 Task: Choose the host language as Italian.
Action: Mouse moved to (873, 128)
Screenshot: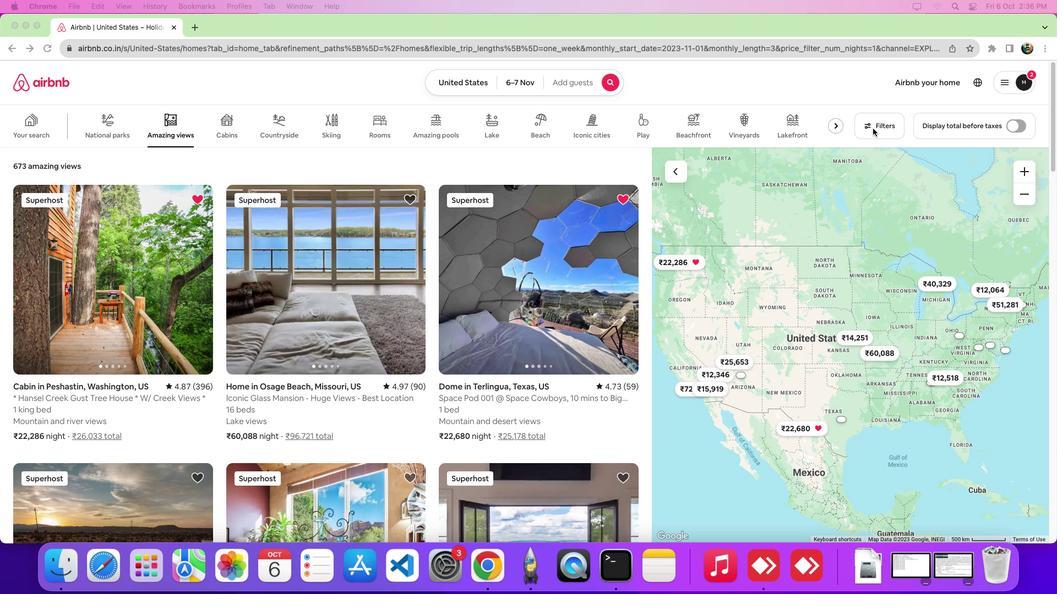 
Action: Mouse pressed left at (873, 128)
Screenshot: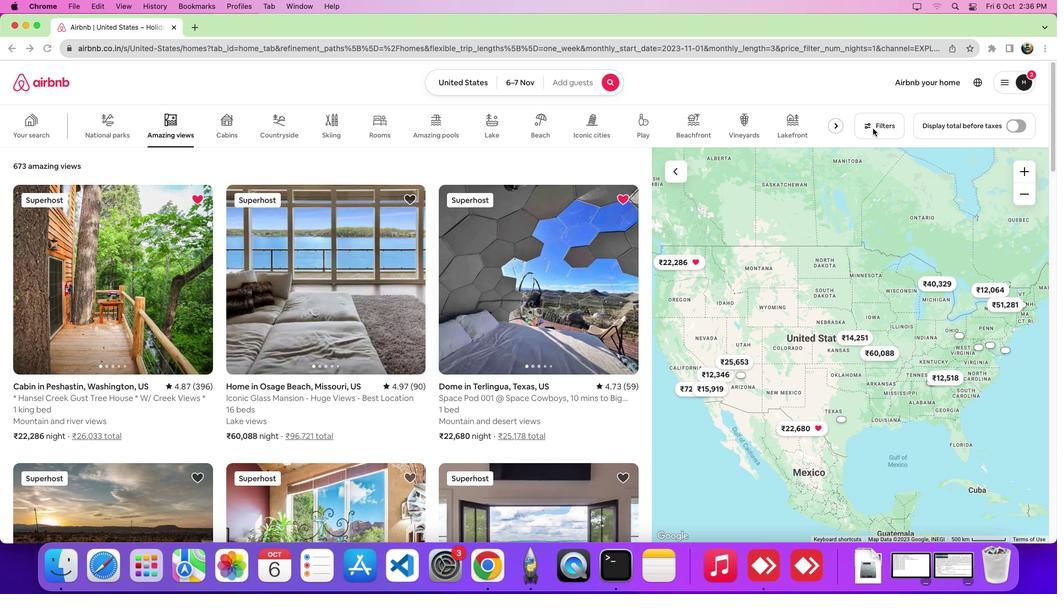 
Action: Mouse pressed left at (873, 128)
Screenshot: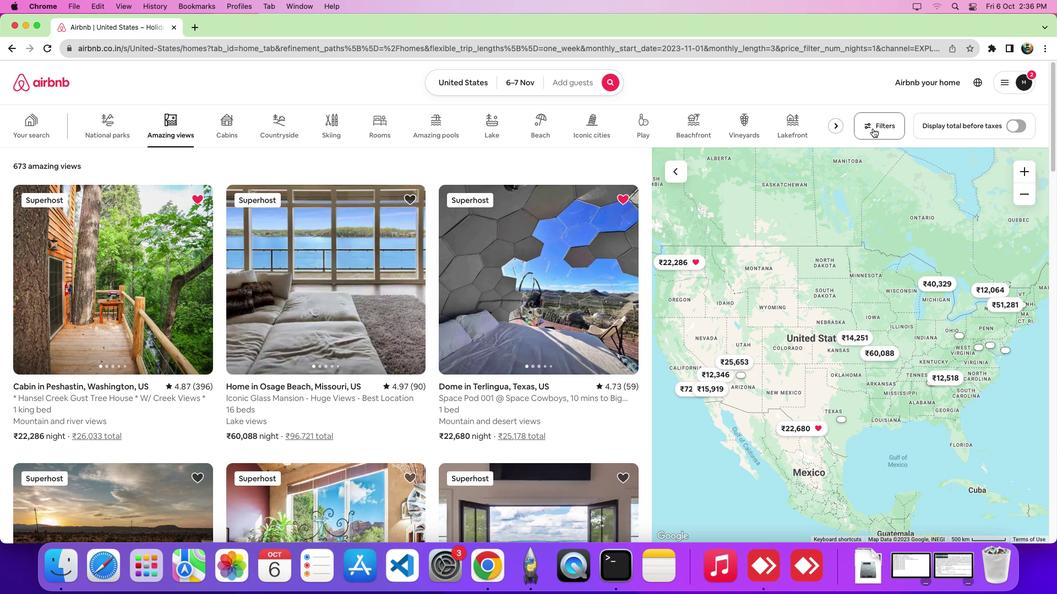 
Action: Mouse moved to (407, 199)
Screenshot: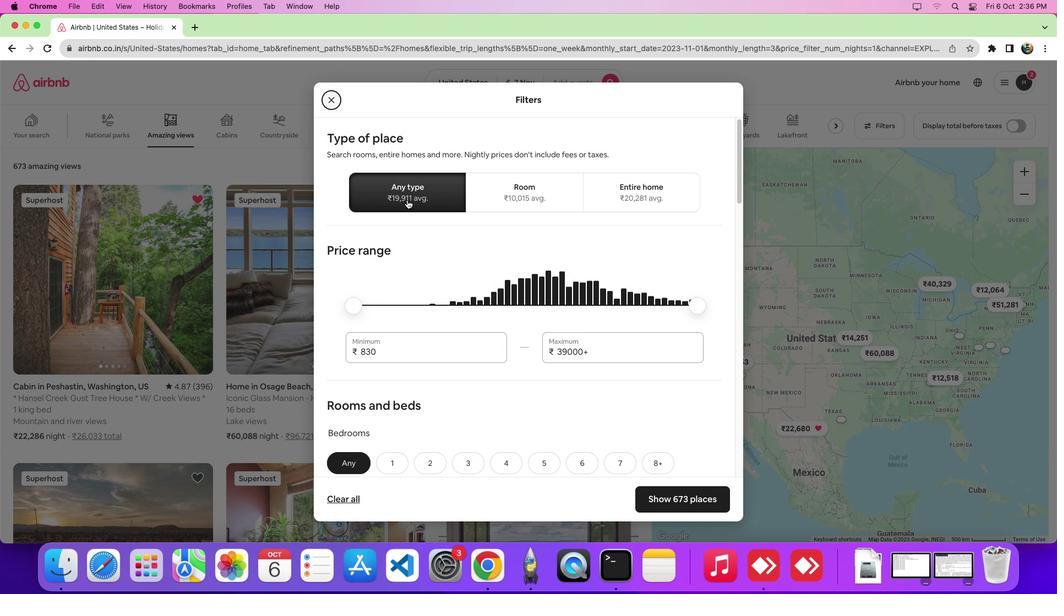 
Action: Mouse pressed left at (407, 199)
Screenshot: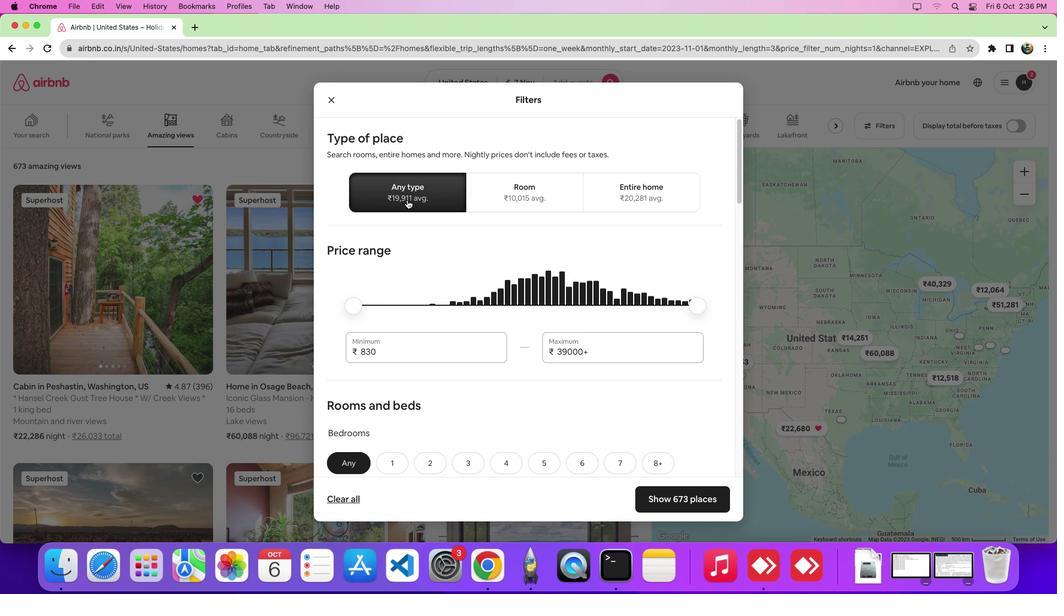 
Action: Mouse scrolled (407, 199) with delta (0, 0)
Screenshot: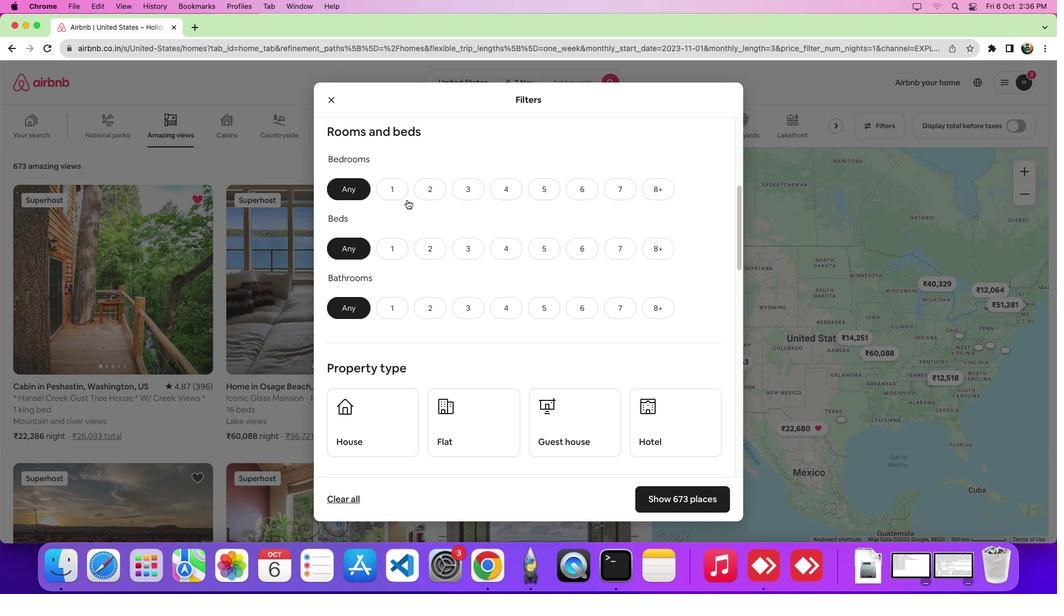 
Action: Mouse scrolled (407, 199) with delta (0, -1)
Screenshot: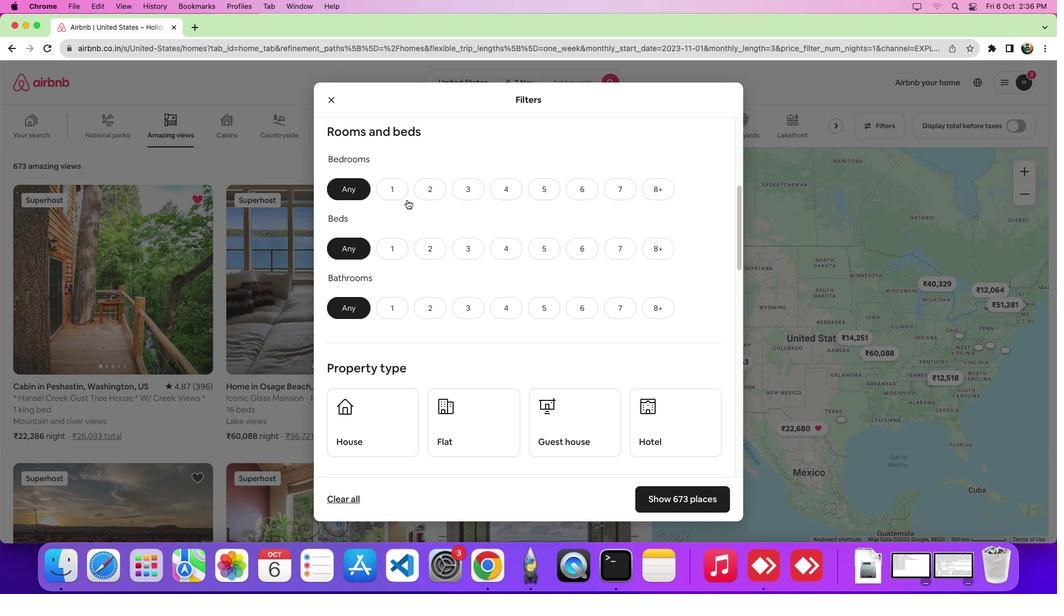 
Action: Mouse scrolled (407, 199) with delta (0, -5)
Screenshot: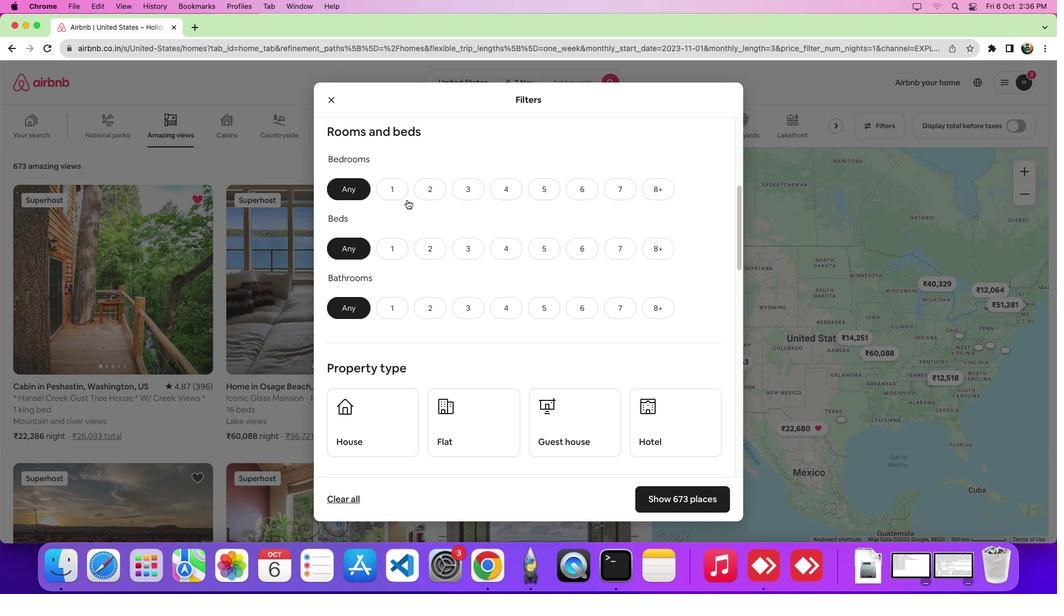 
Action: Mouse scrolled (407, 199) with delta (0, -7)
Screenshot: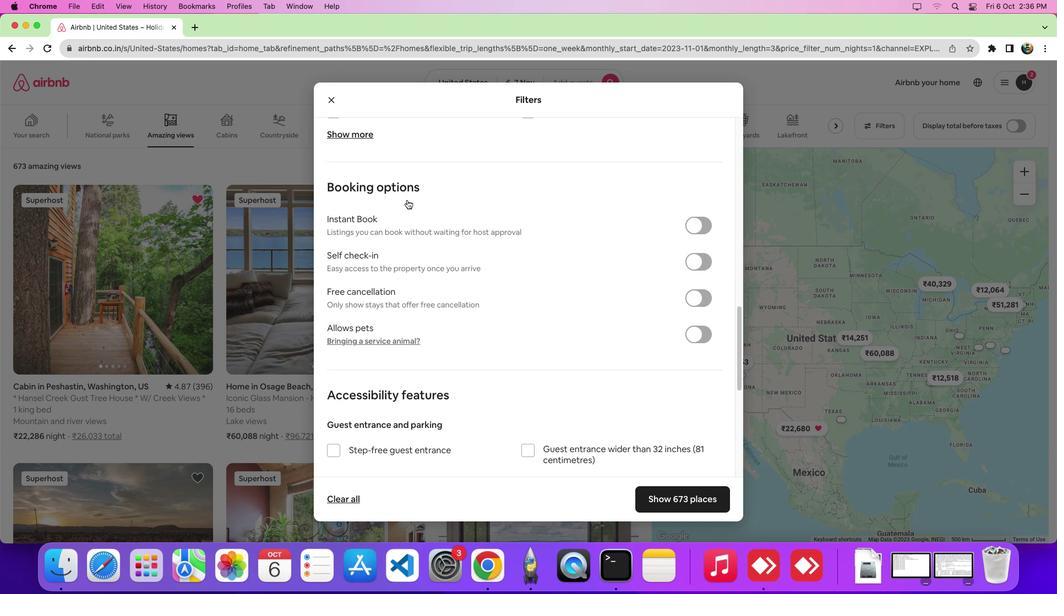 
Action: Mouse scrolled (407, 199) with delta (0, -8)
Screenshot: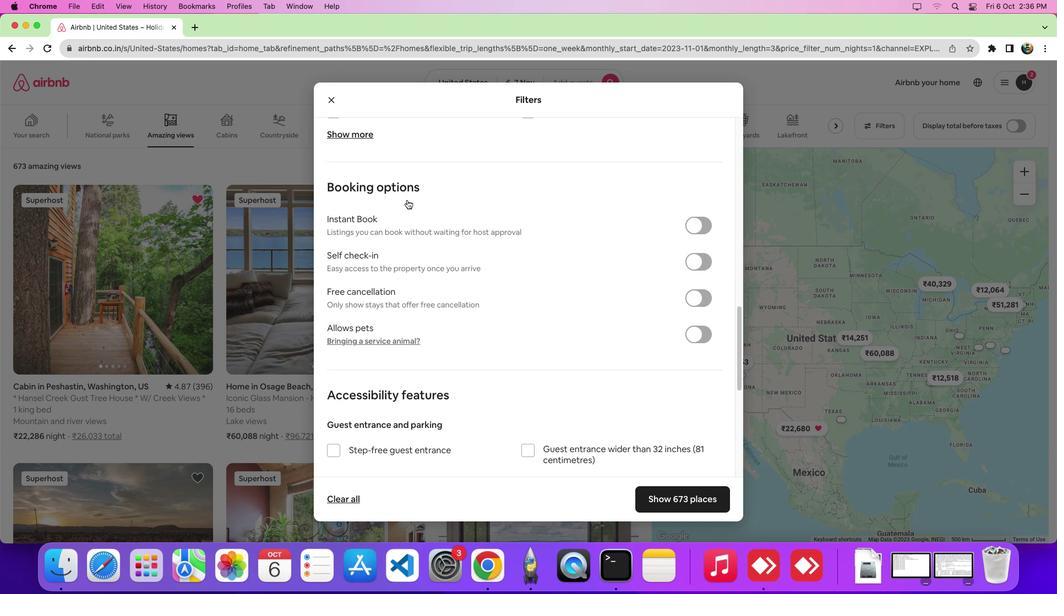 
Action: Mouse scrolled (407, 199) with delta (0, 0)
Screenshot: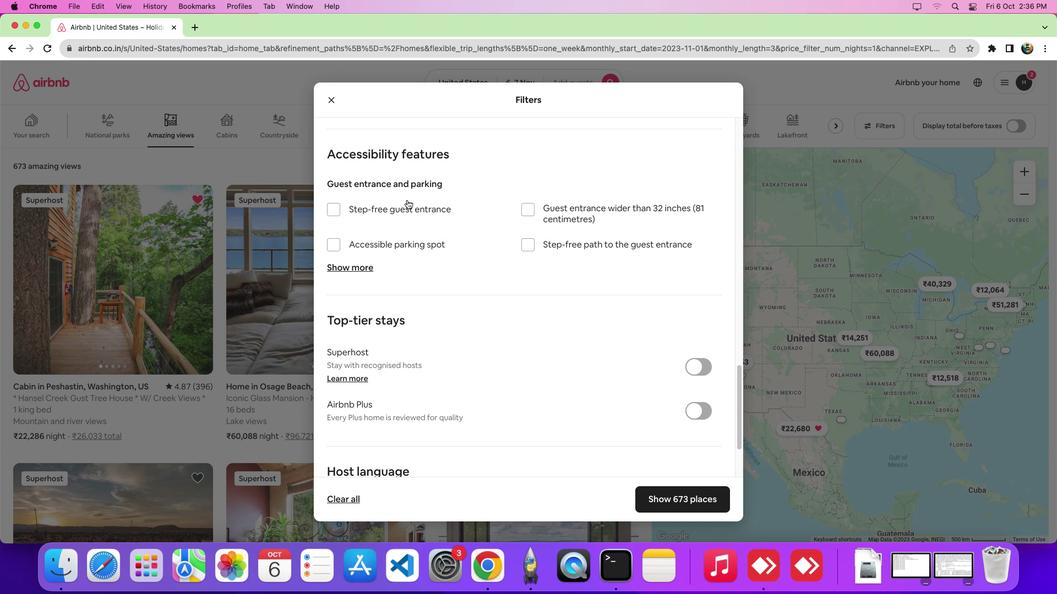 
Action: Mouse scrolled (407, 199) with delta (0, -1)
Screenshot: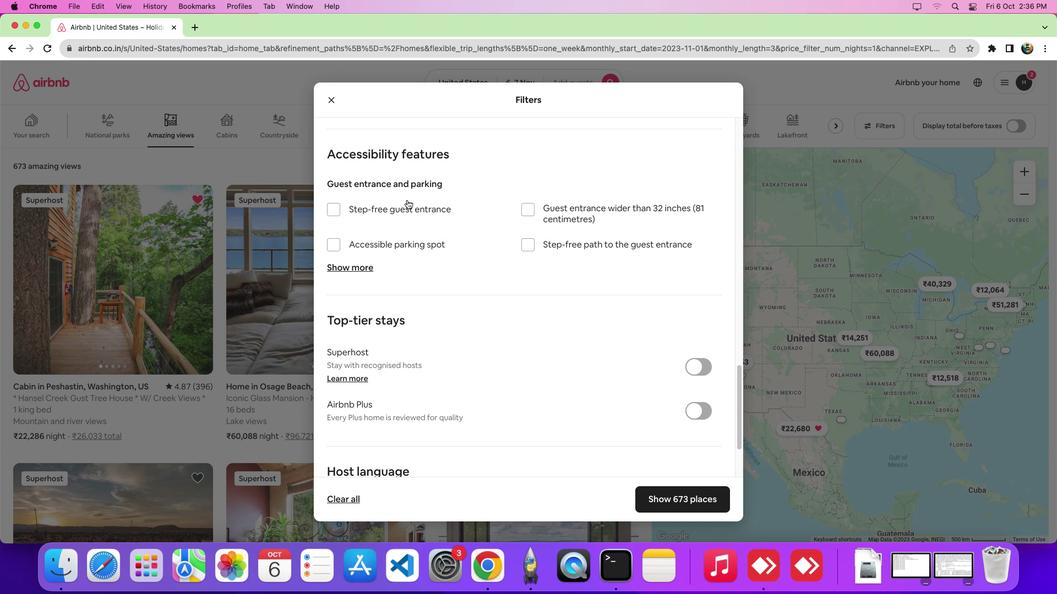 
Action: Mouse scrolled (407, 199) with delta (0, -5)
Screenshot: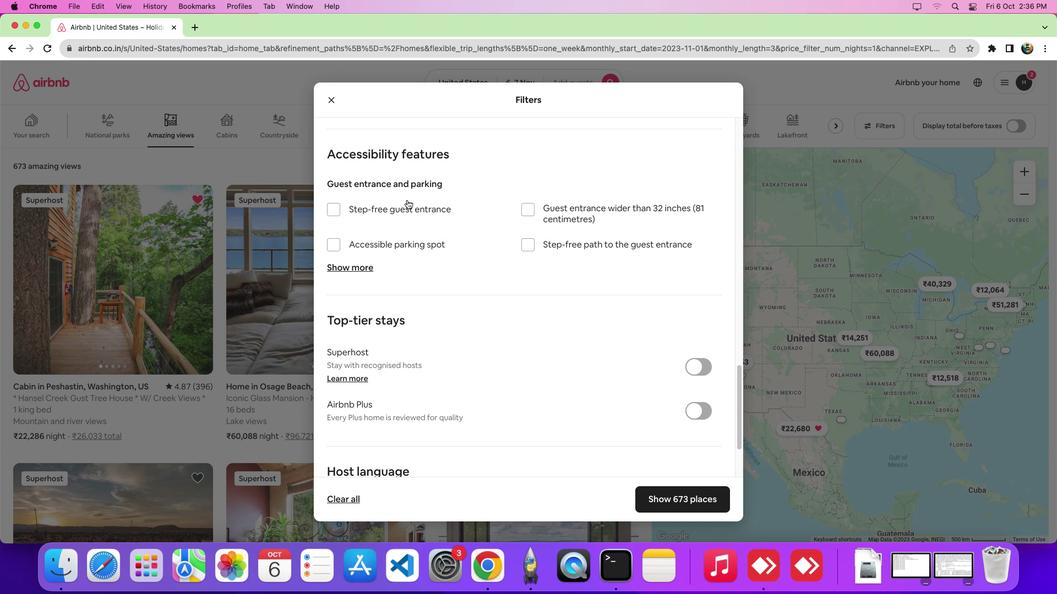
Action: Mouse scrolled (407, 199) with delta (0, -7)
Screenshot: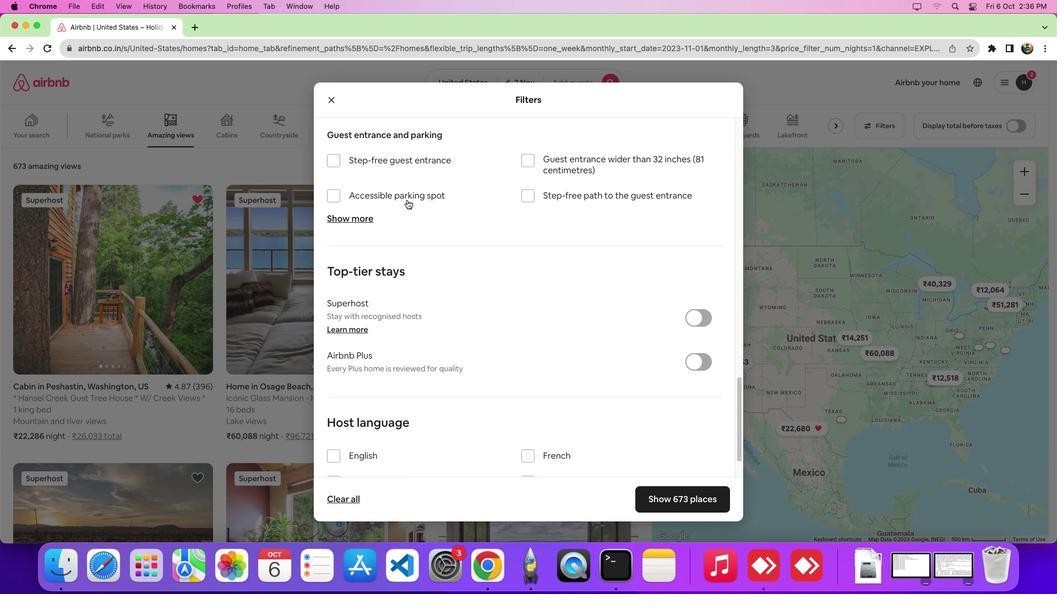 
Action: Mouse scrolled (407, 199) with delta (0, -8)
Screenshot: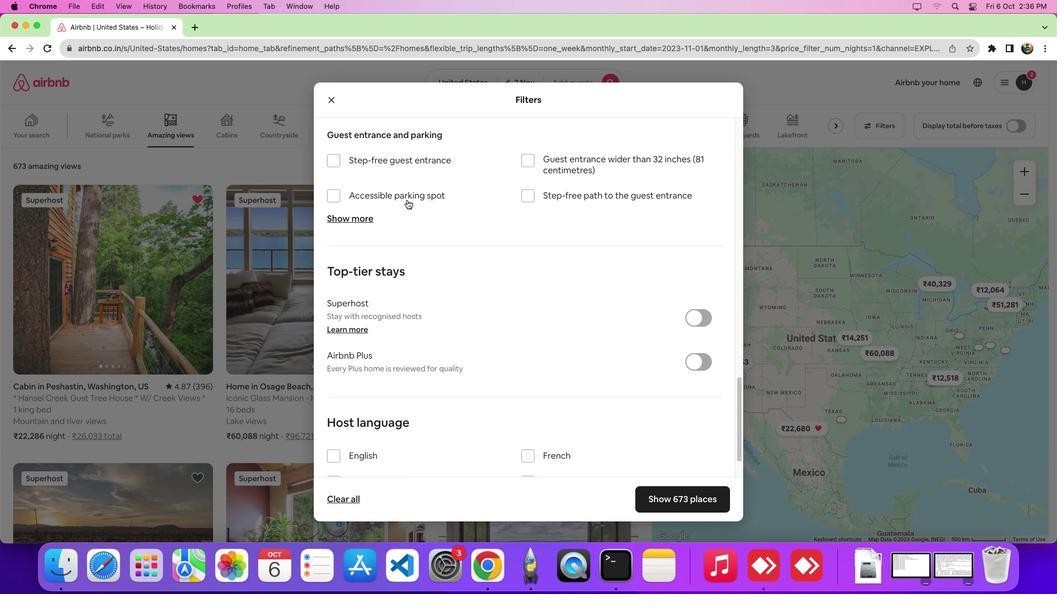 
Action: Mouse moved to (363, 448)
Screenshot: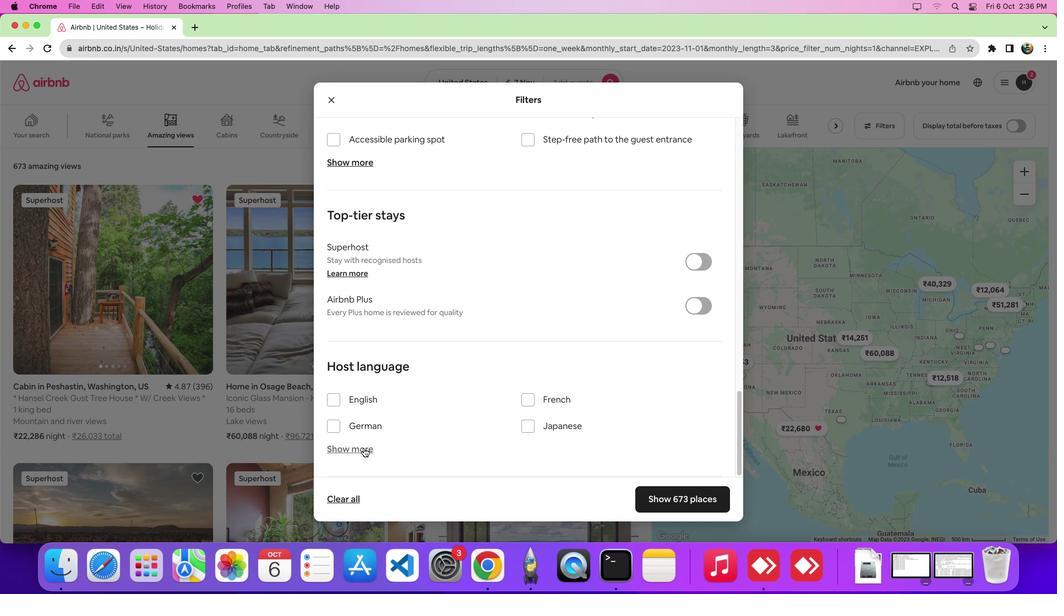 
Action: Mouse pressed left at (363, 448)
Screenshot: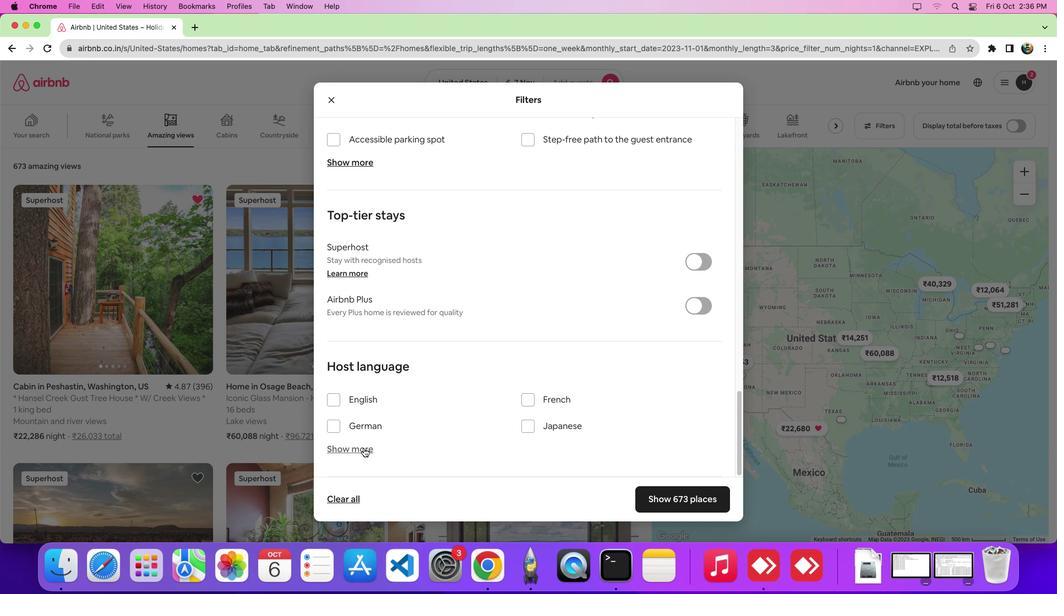 
Action: Mouse moved to (423, 403)
Screenshot: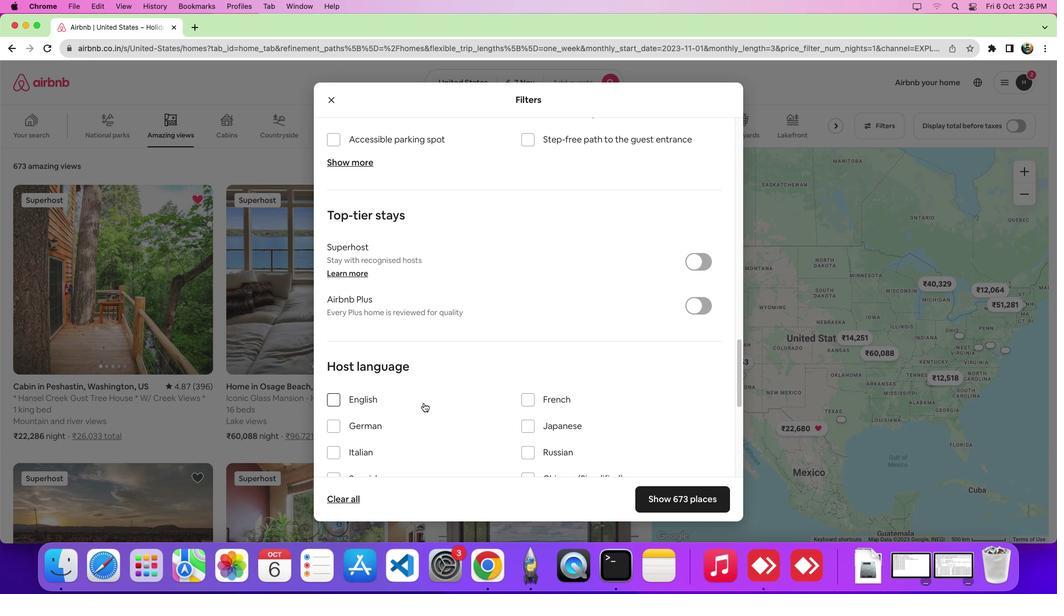 
Action: Mouse scrolled (423, 403) with delta (0, 0)
Screenshot: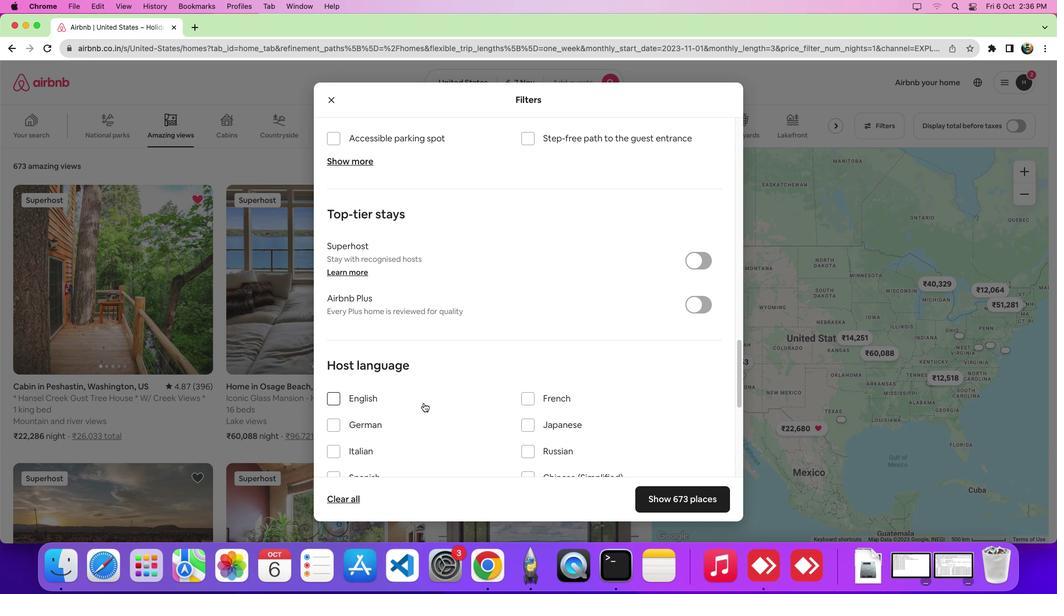 
Action: Mouse scrolled (423, 403) with delta (0, 0)
Screenshot: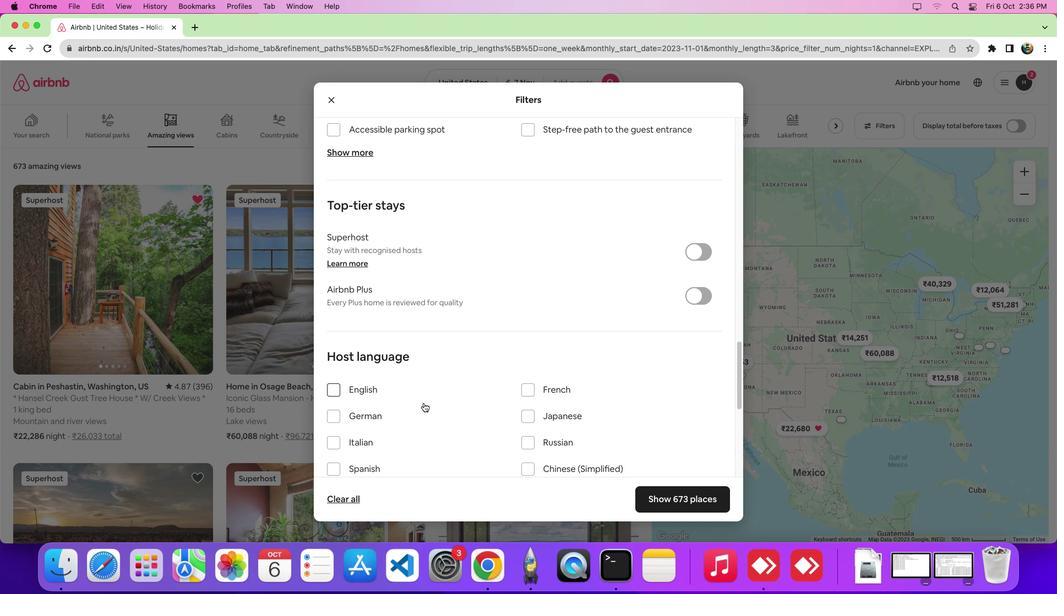
Action: Mouse moved to (337, 429)
Screenshot: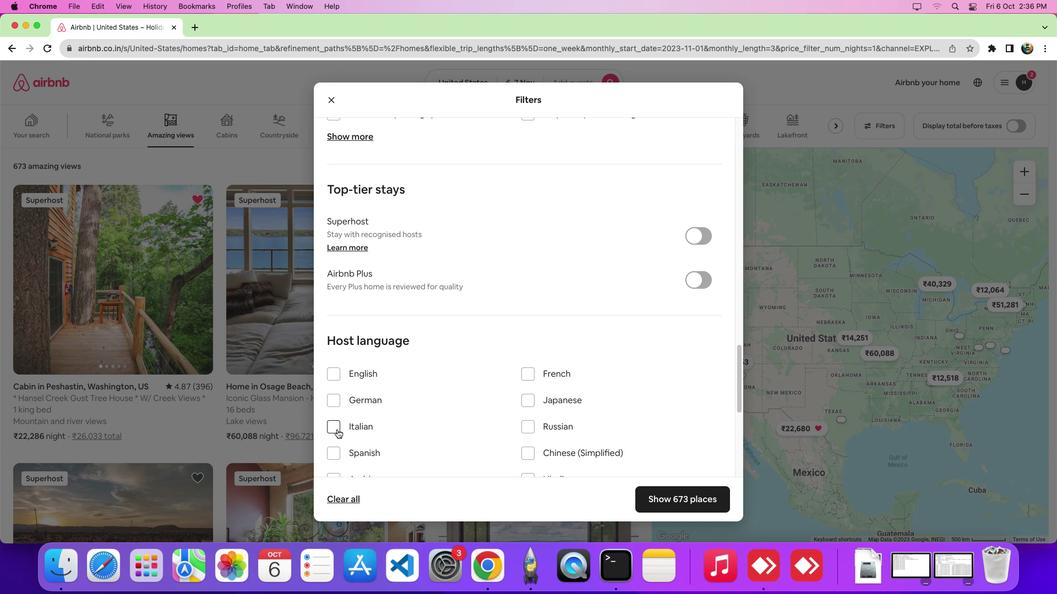 
Action: Mouse pressed left at (337, 429)
Screenshot: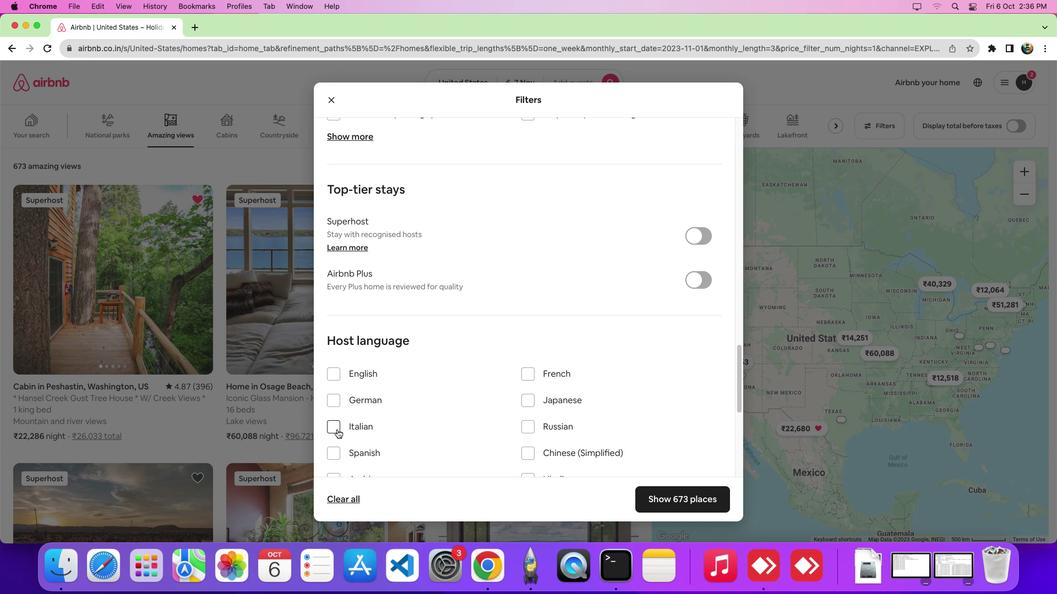 
